 Task: Set the Due date to "is on " Also Select the date while find invoice.
Action: Mouse moved to (188, 24)
Screenshot: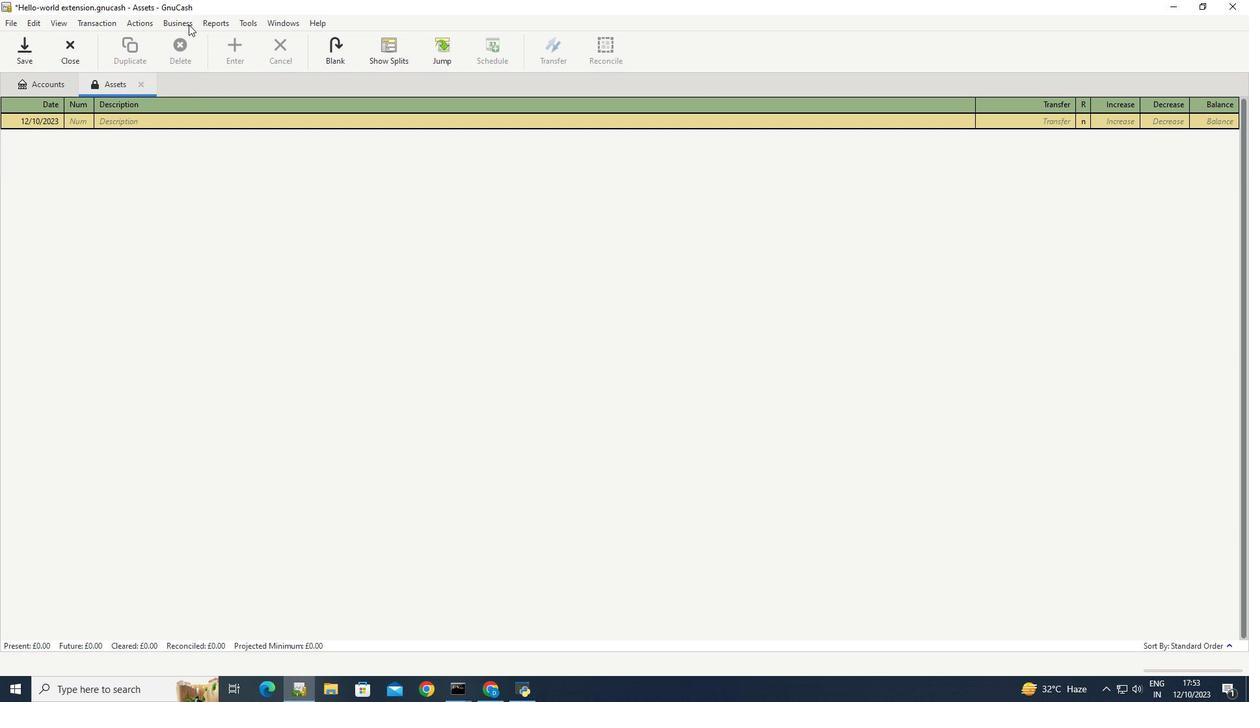 
Action: Mouse pressed left at (188, 24)
Screenshot: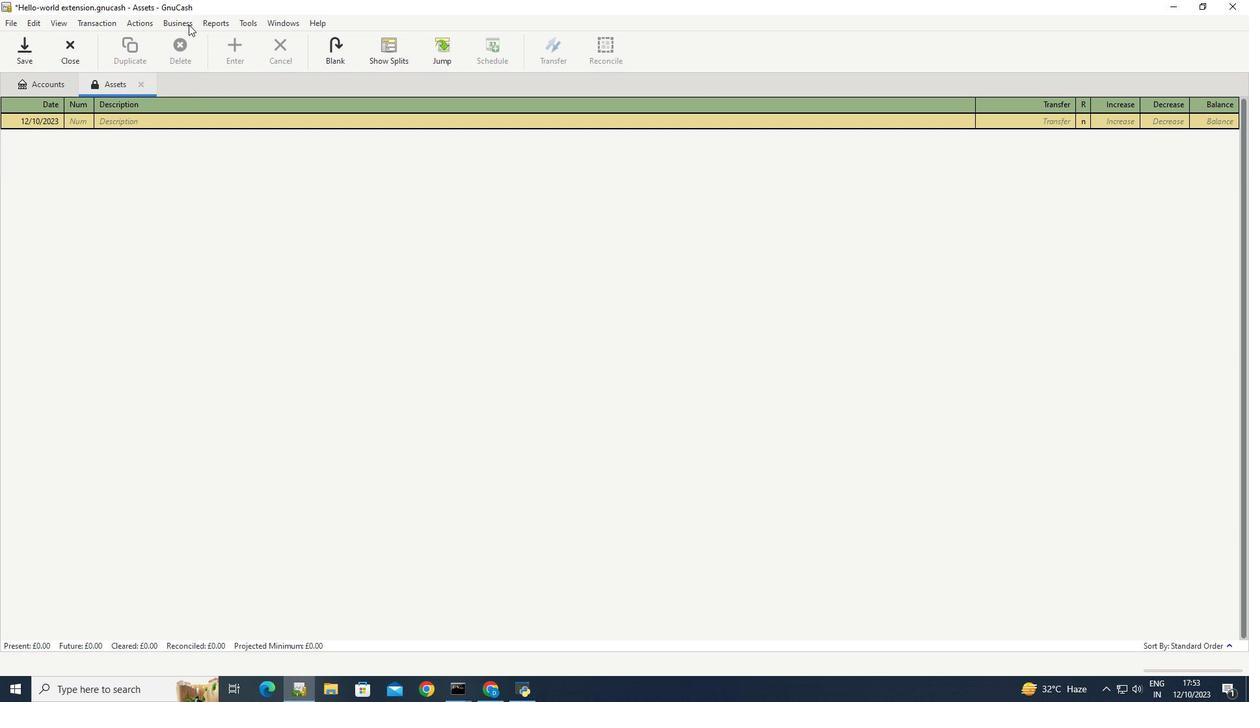 
Action: Mouse moved to (324, 101)
Screenshot: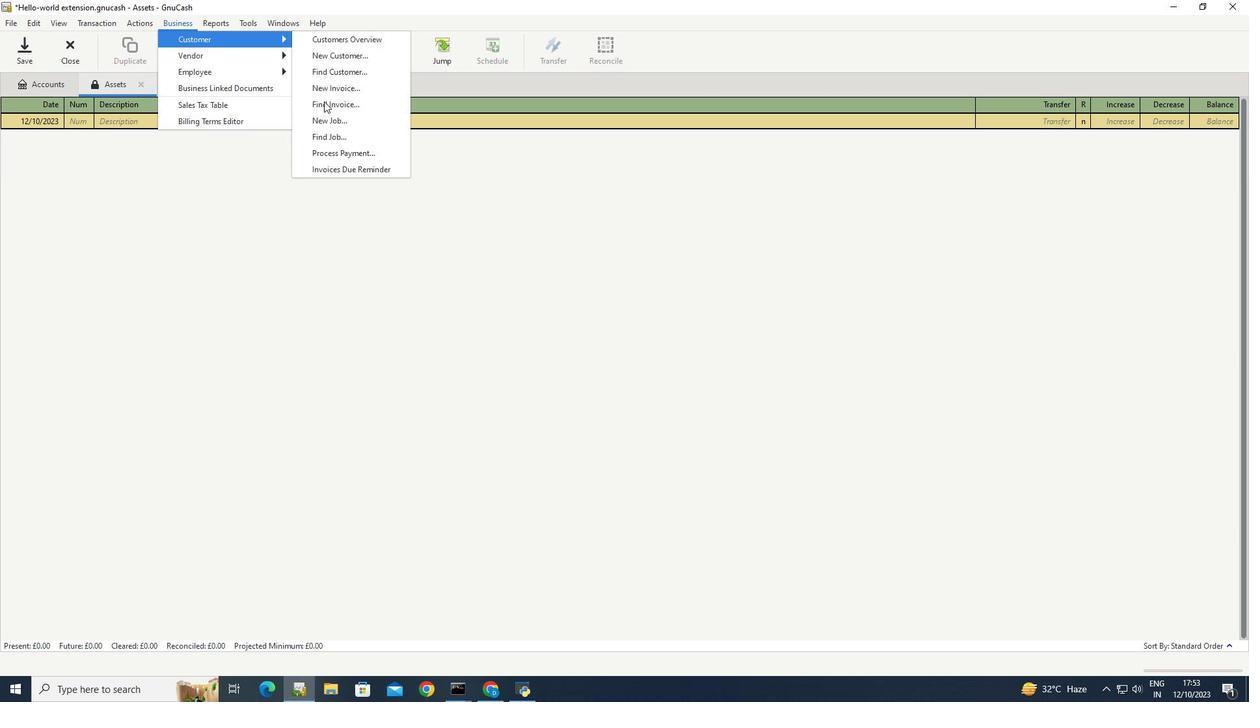 
Action: Mouse pressed left at (324, 101)
Screenshot: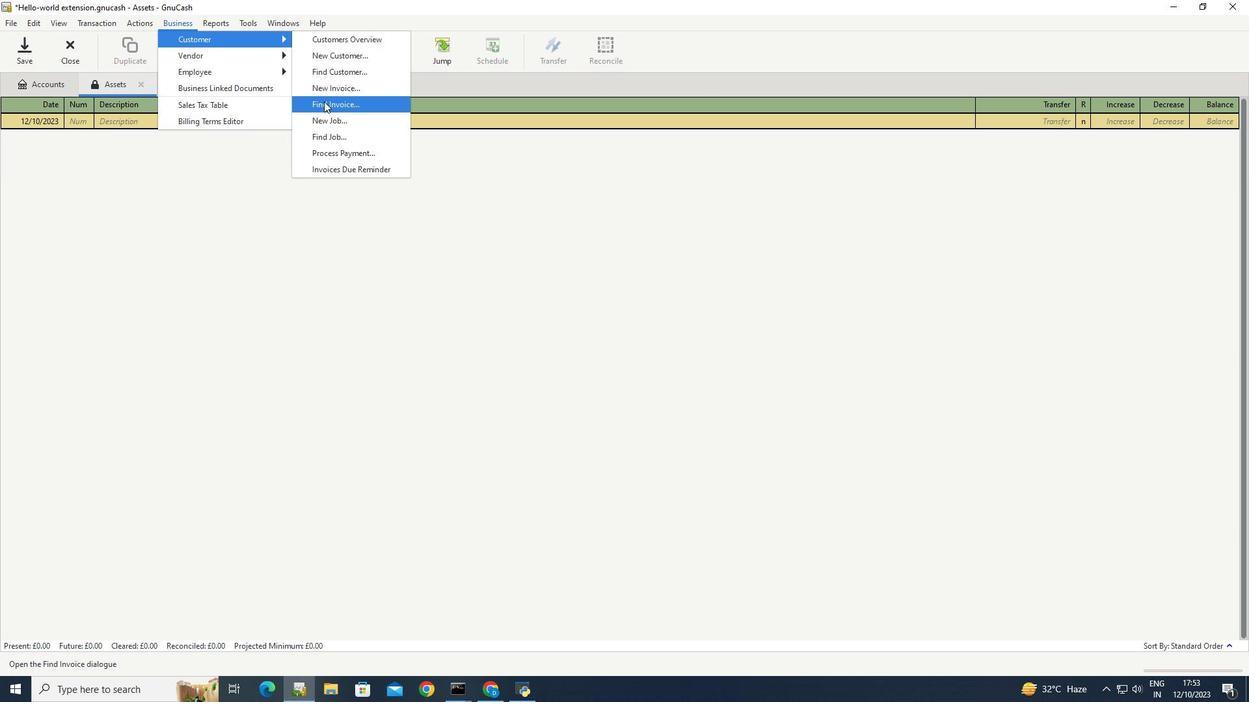 
Action: Mouse moved to (491, 305)
Screenshot: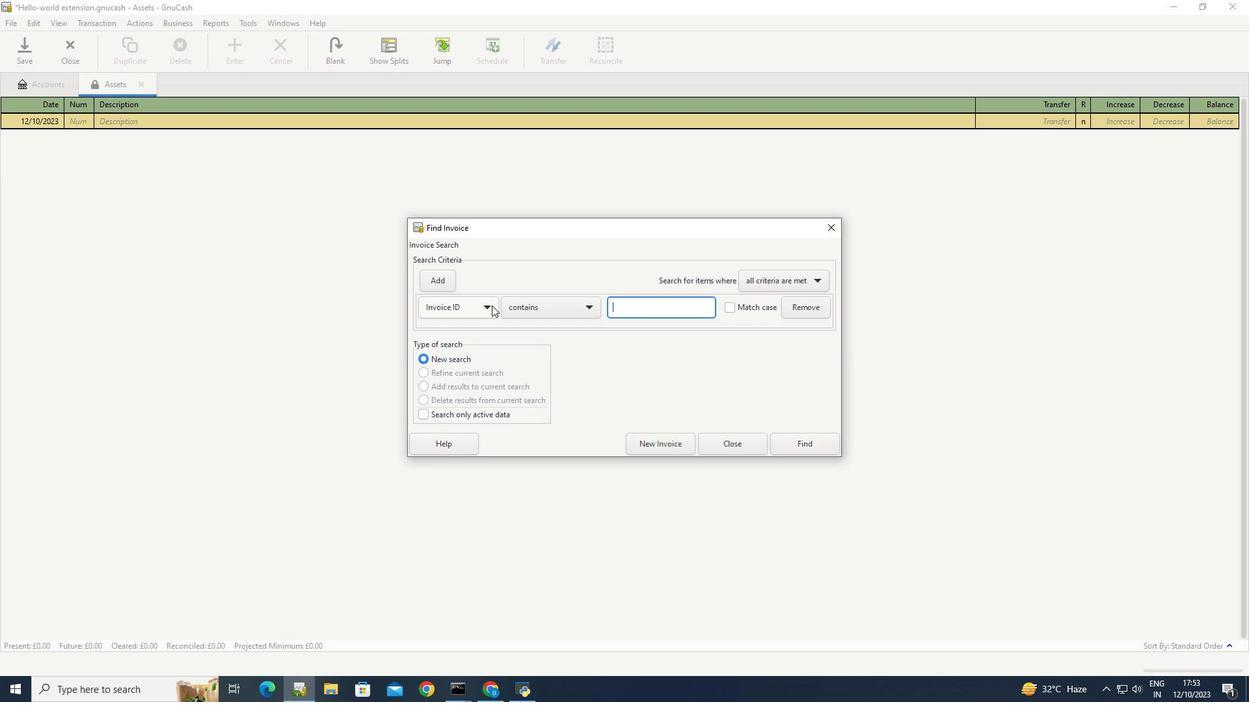 
Action: Mouse pressed left at (491, 305)
Screenshot: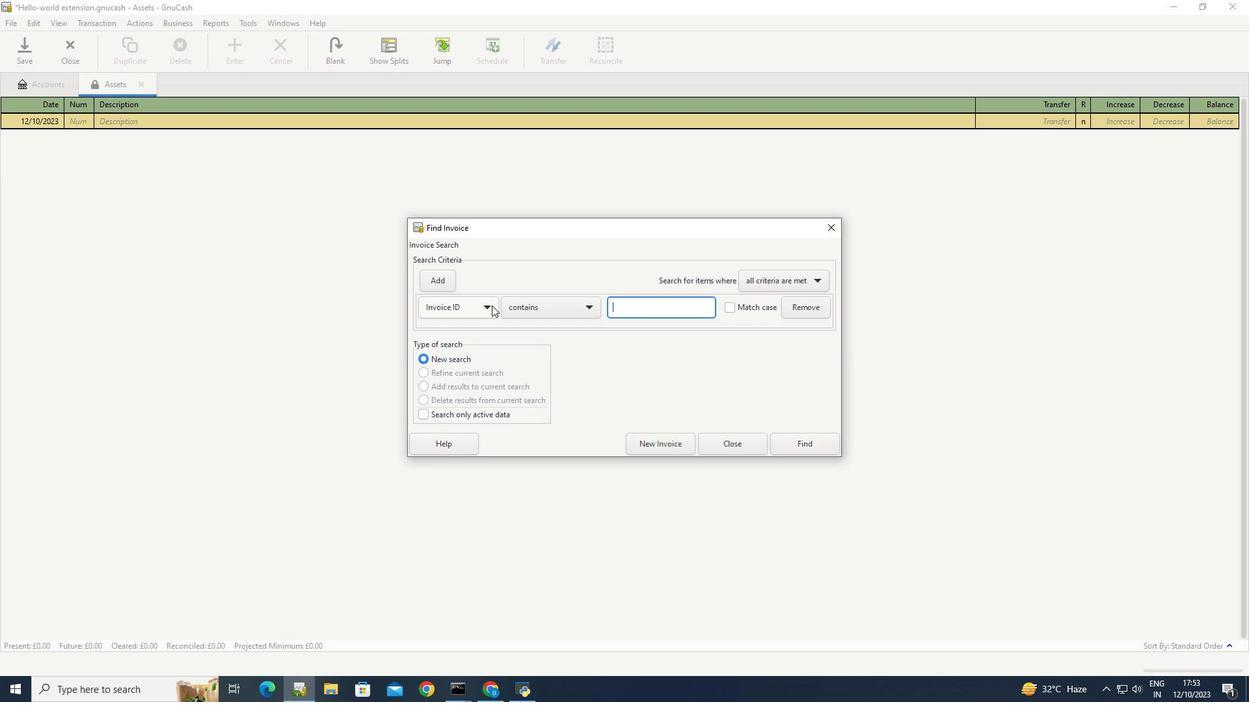
Action: Mouse moved to (441, 350)
Screenshot: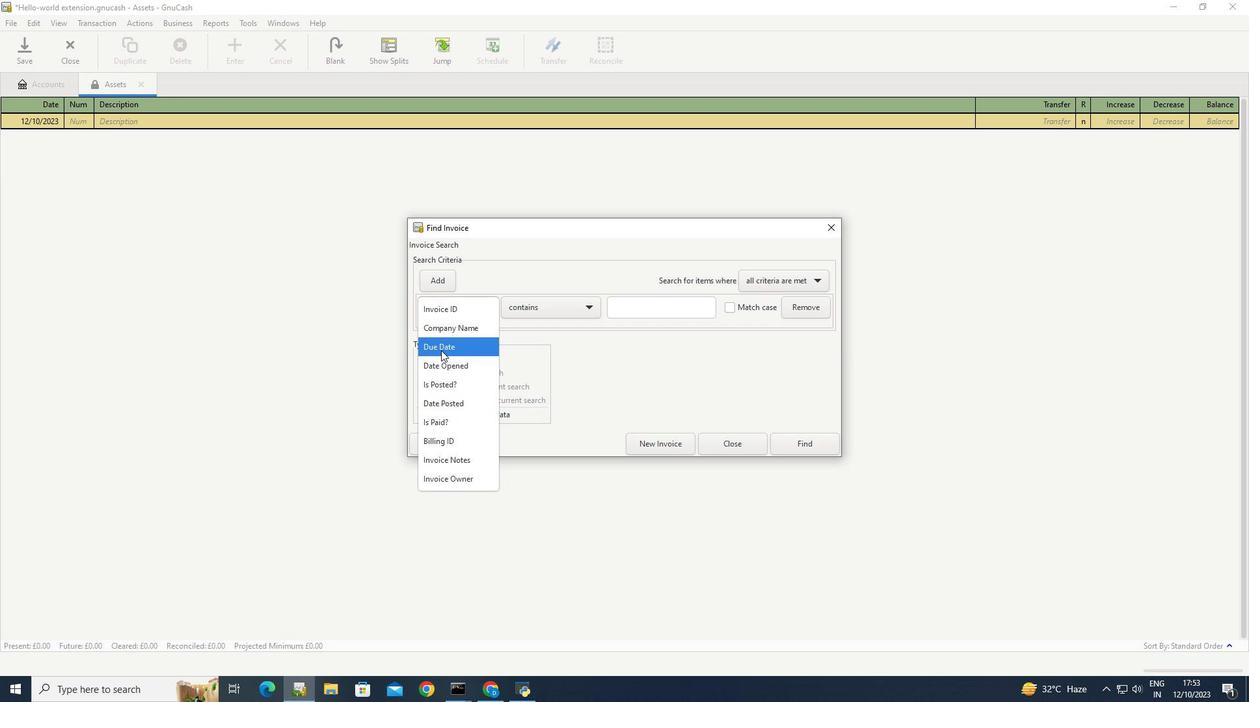 
Action: Mouse pressed left at (441, 350)
Screenshot: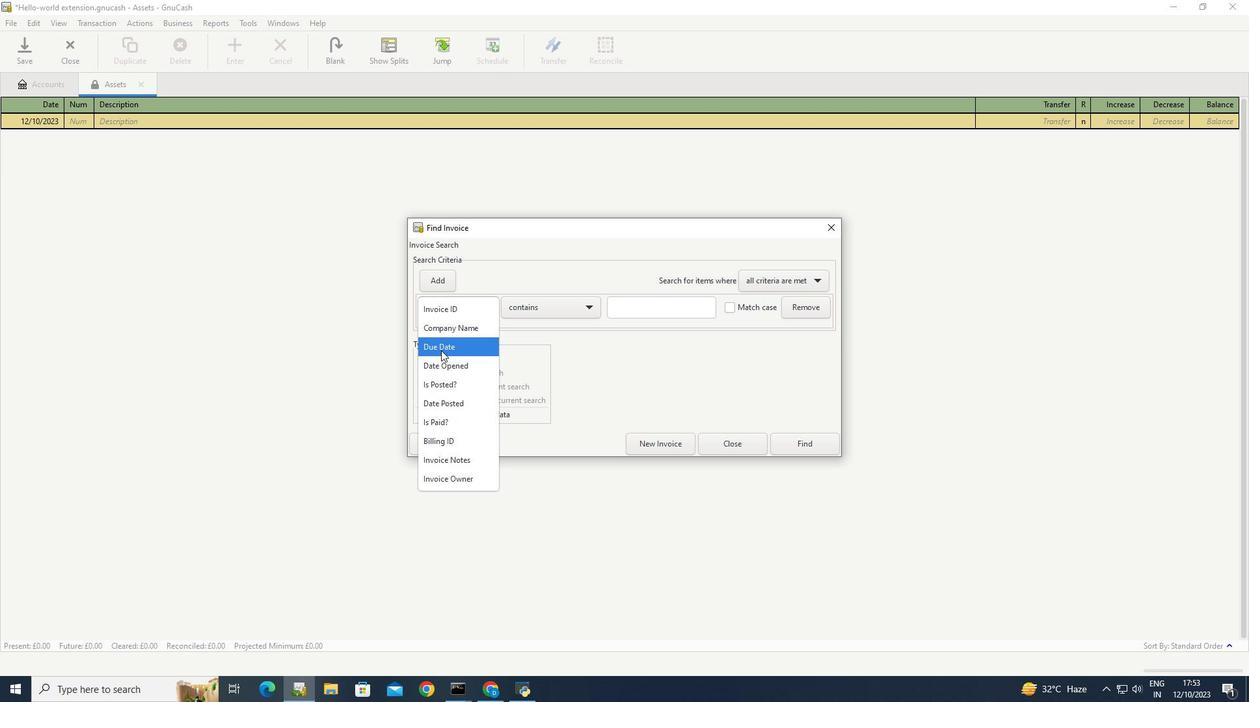 
Action: Mouse moved to (567, 306)
Screenshot: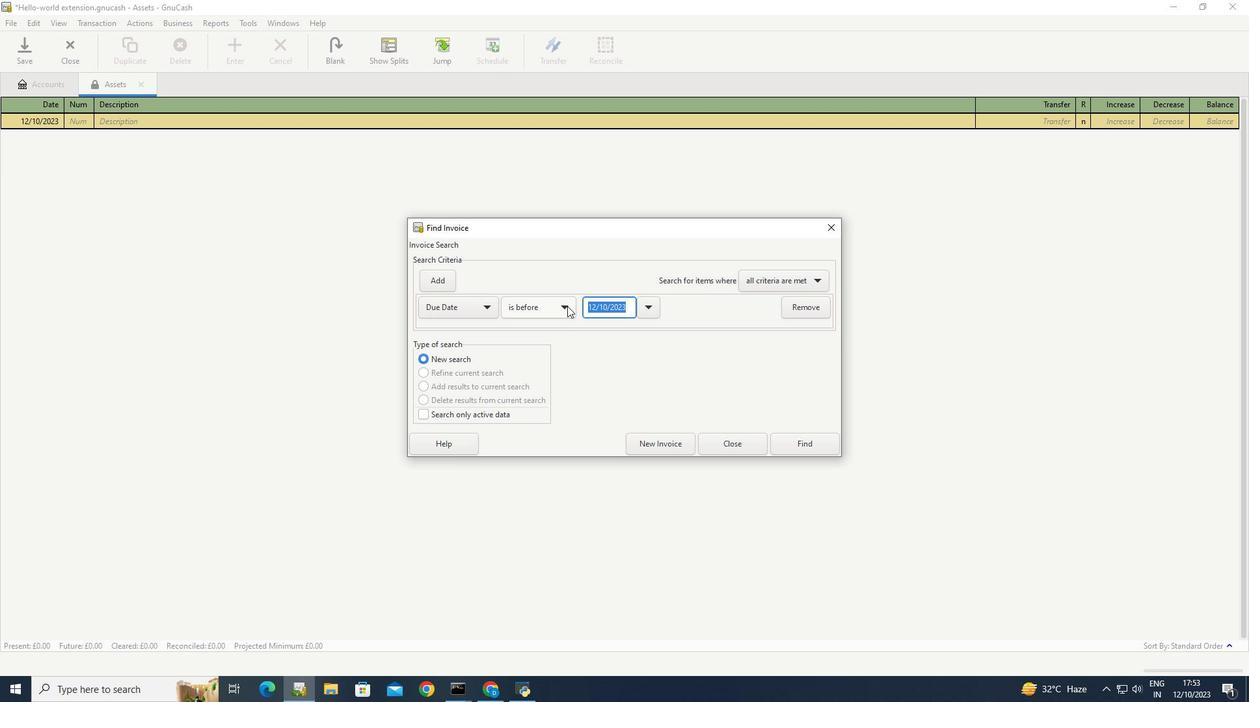
Action: Mouse pressed left at (567, 306)
Screenshot: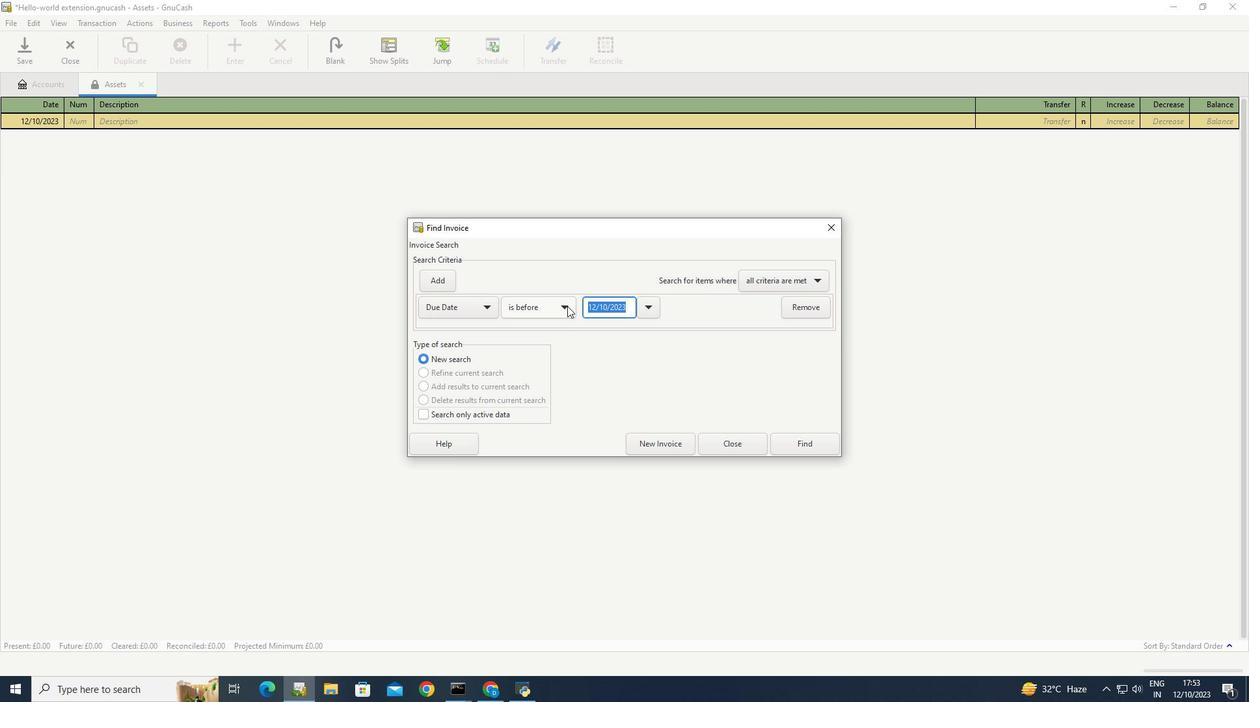
Action: Mouse moved to (521, 350)
Screenshot: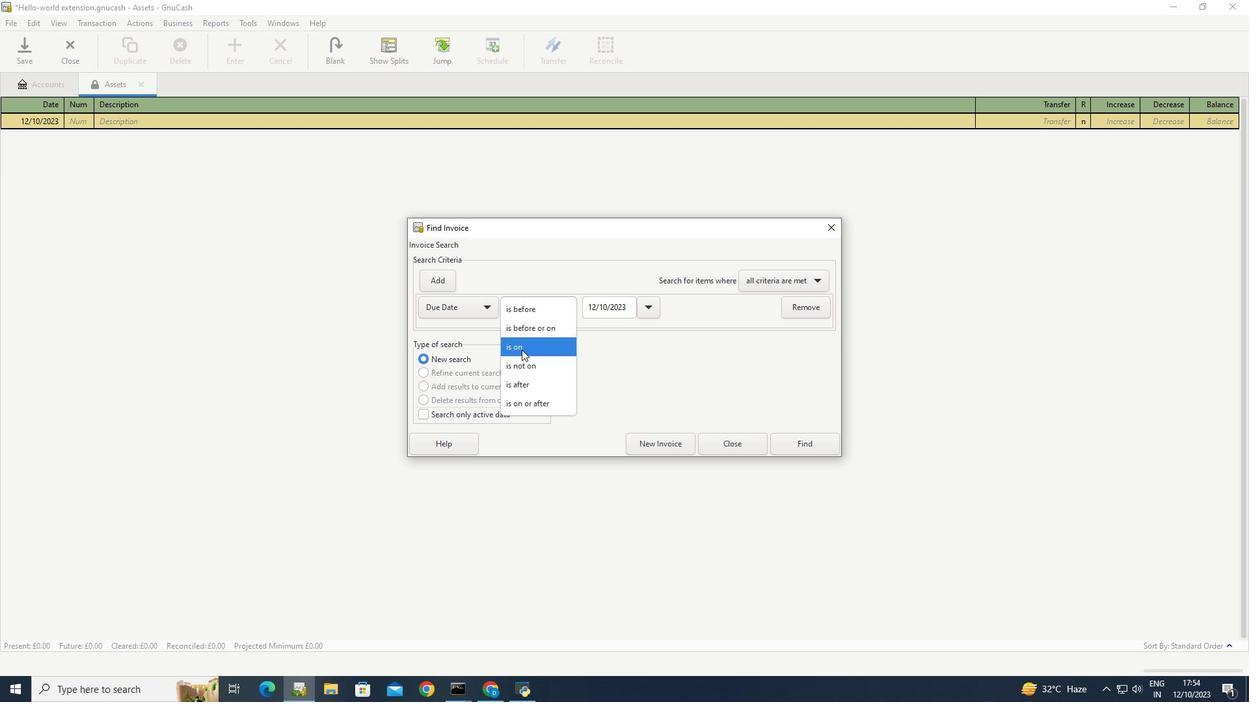
Action: Mouse pressed left at (521, 350)
Screenshot: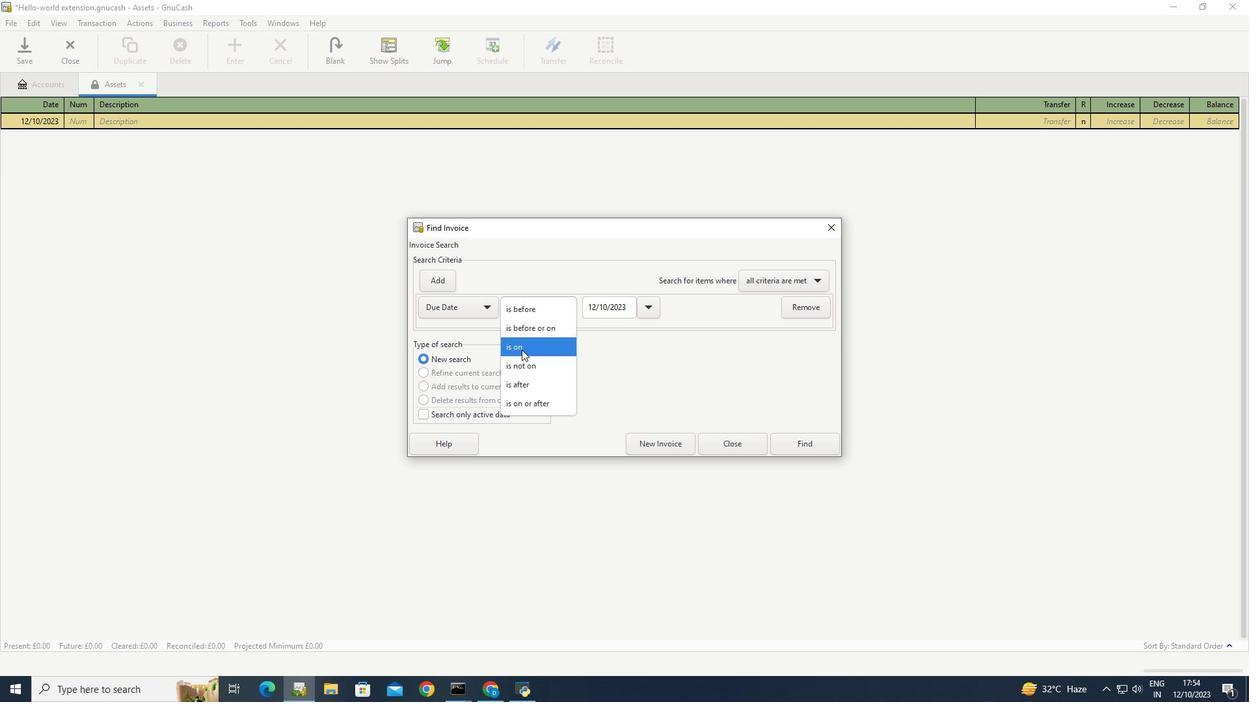 
Action: Mouse moved to (646, 306)
Screenshot: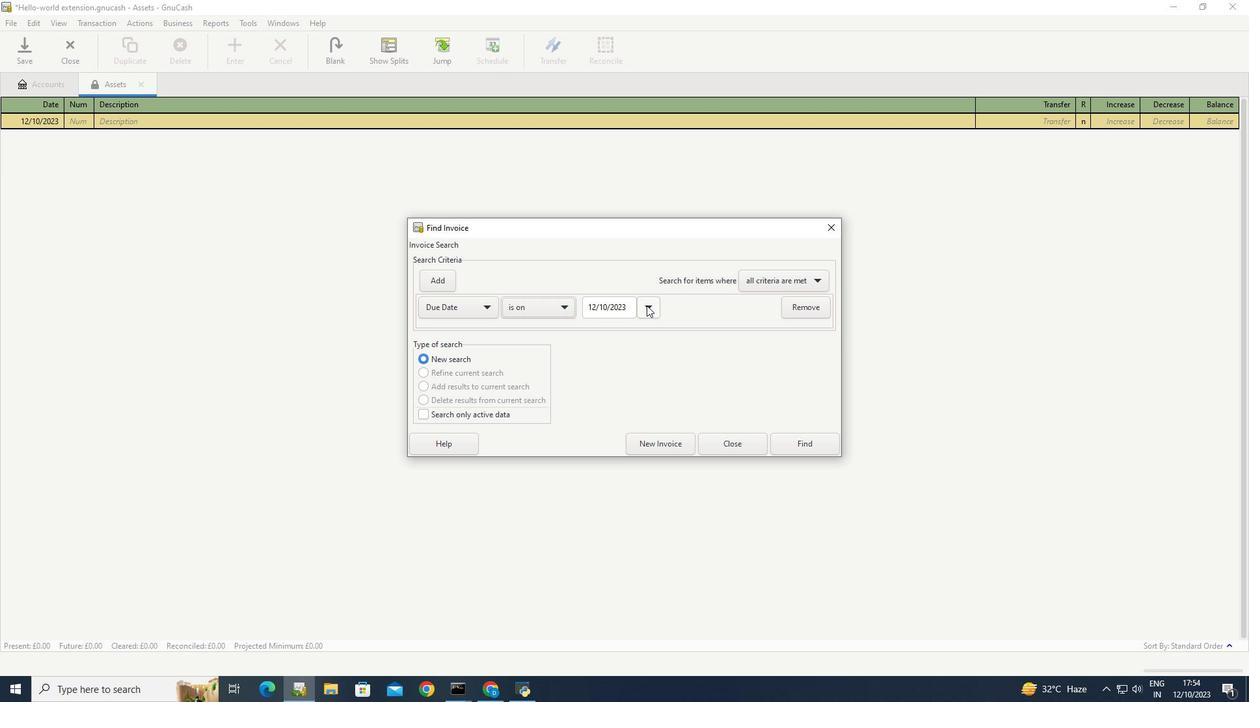 
Action: Mouse pressed left at (646, 306)
Screenshot: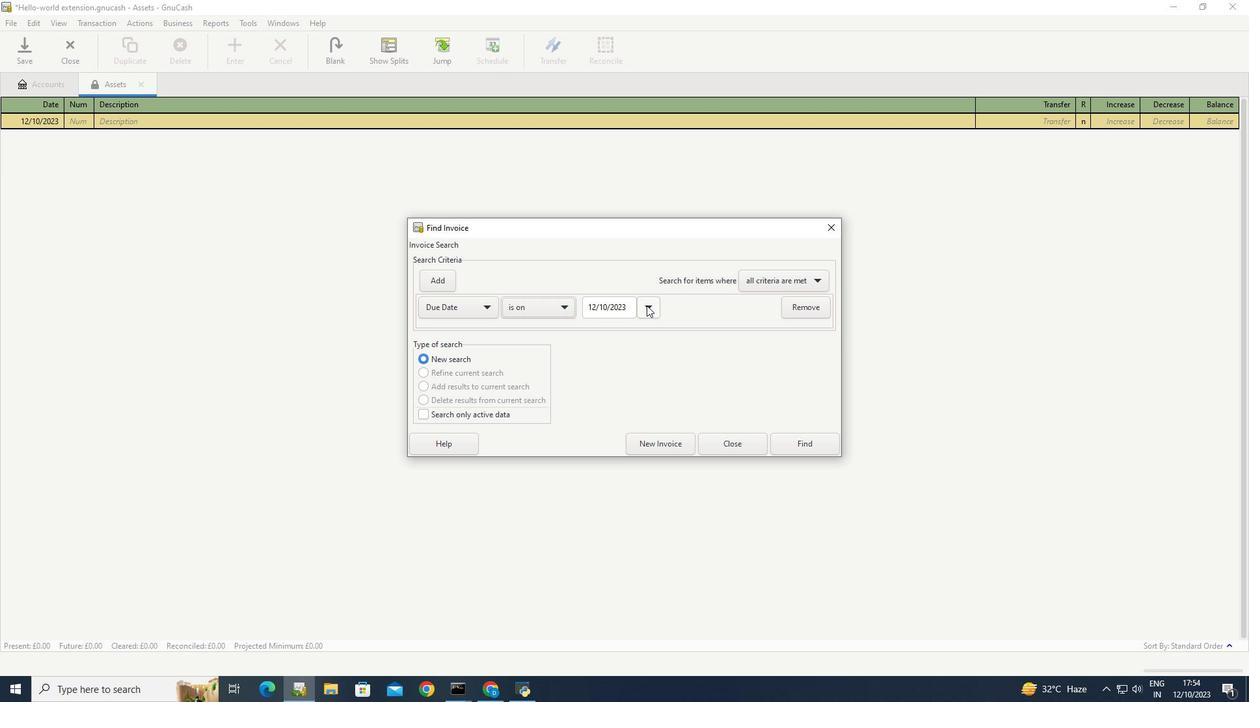 
Action: Mouse moved to (599, 372)
Screenshot: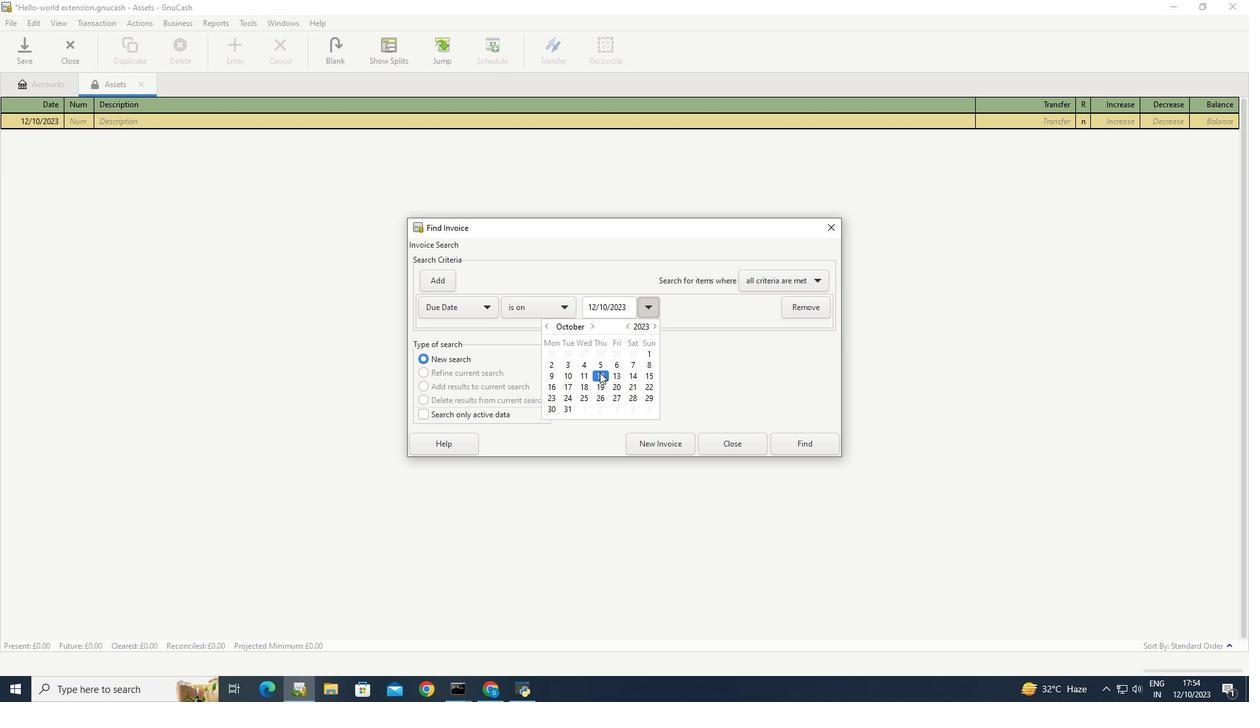 
Action: Mouse pressed left at (599, 372)
Screenshot: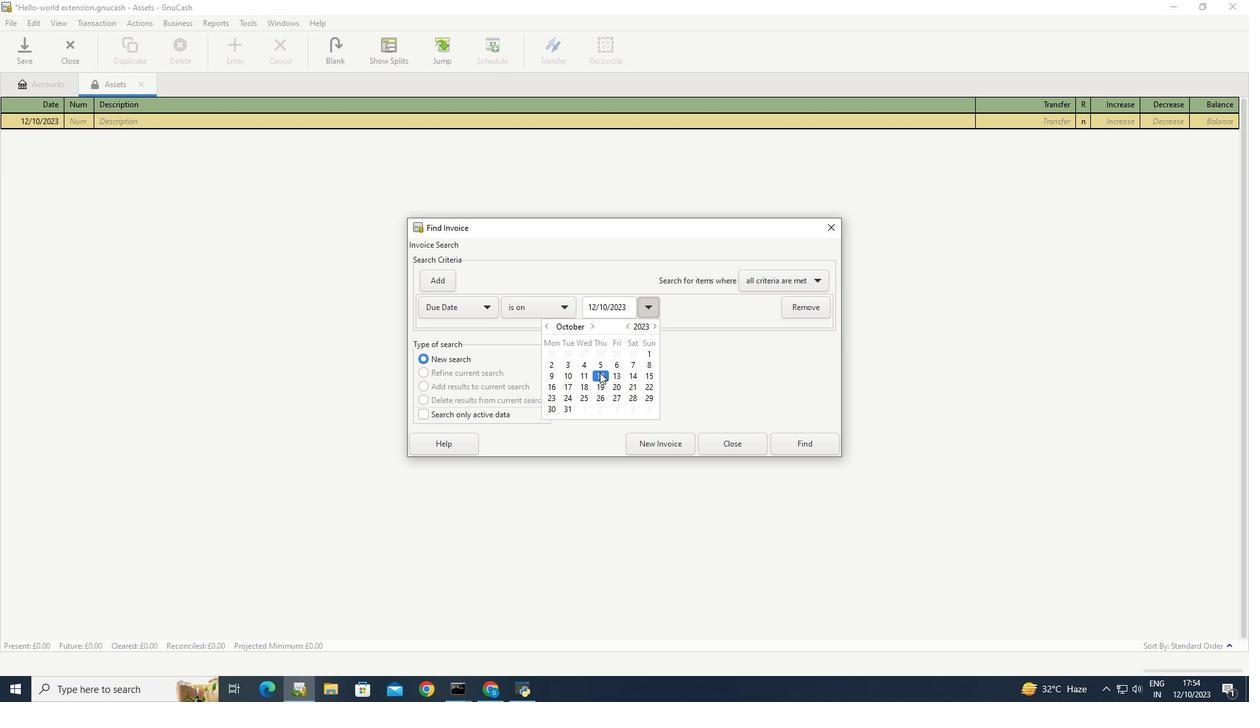 
Action: Mouse moved to (716, 366)
Screenshot: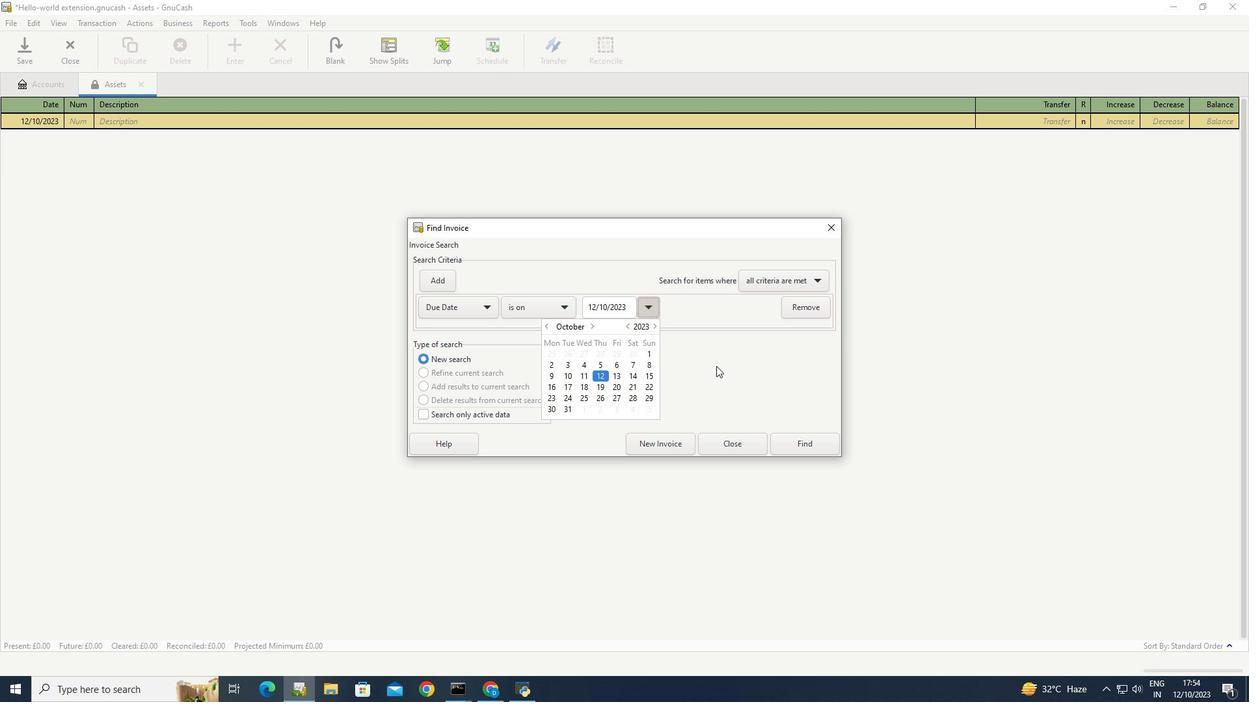 
Action: Mouse pressed left at (716, 366)
Screenshot: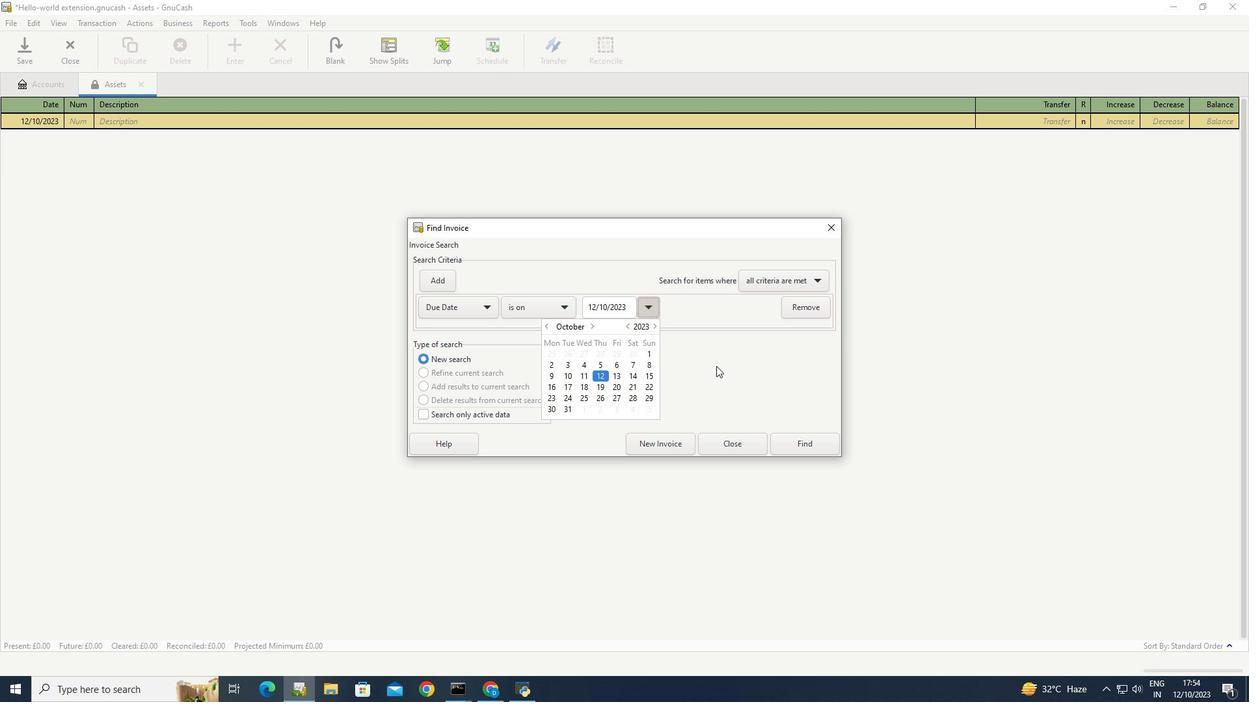 
